 Task: Add the address "123 S Market St" to calculate home equity.
Action: Mouse moved to (430, 181)
Screenshot: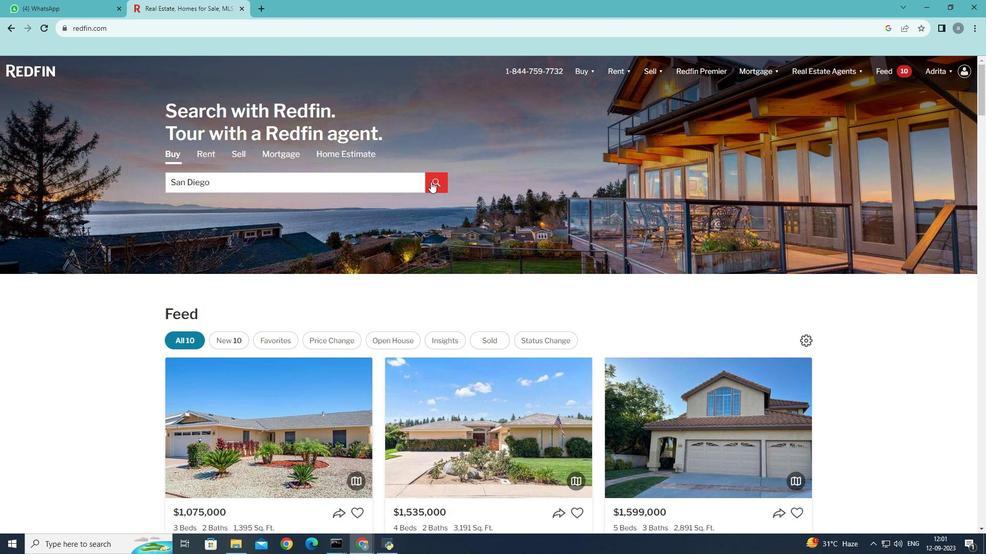
Action: Mouse pressed left at (430, 181)
Screenshot: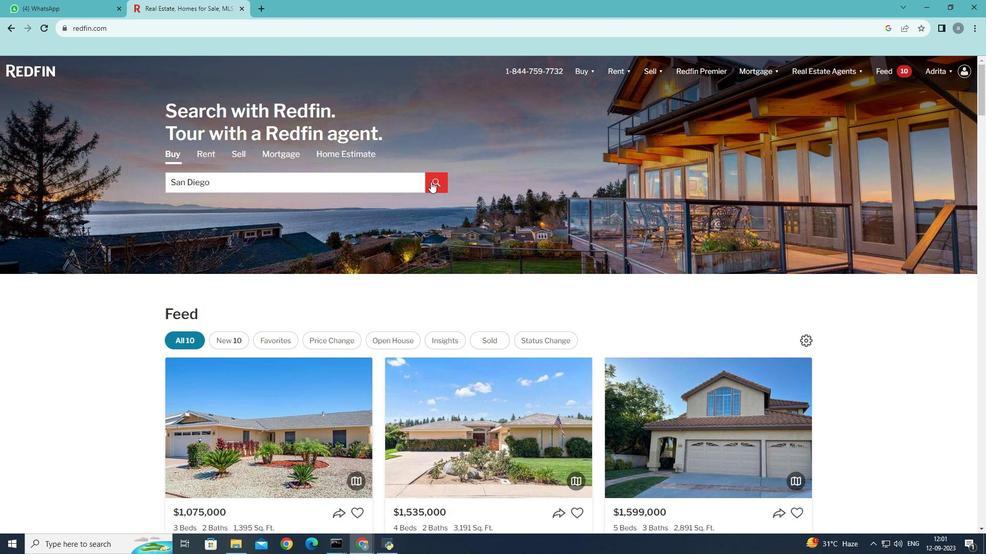 
Action: Mouse moved to (624, 126)
Screenshot: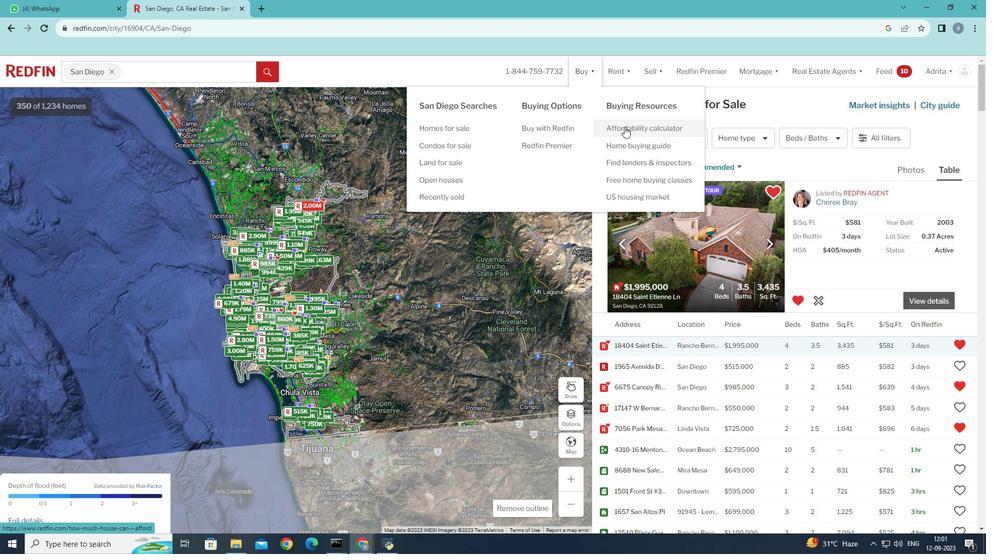 
Action: Mouse pressed left at (624, 126)
Screenshot: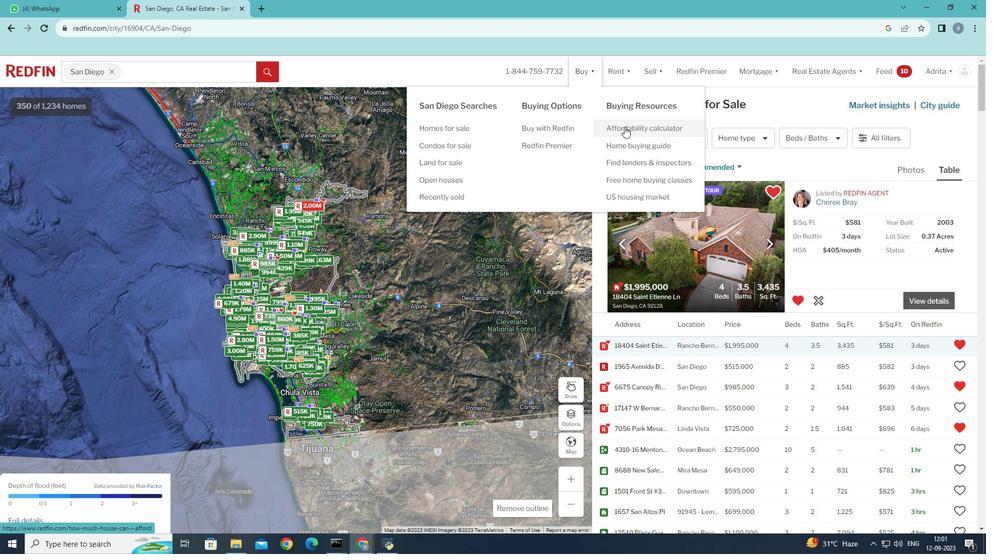 
Action: Mouse moved to (298, 432)
Screenshot: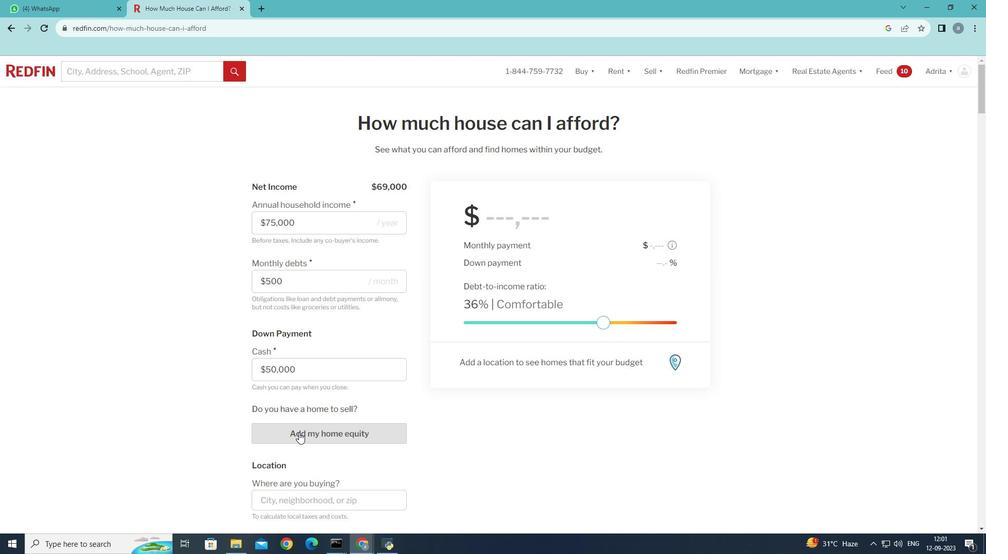 
Action: Mouse pressed left at (298, 432)
Screenshot: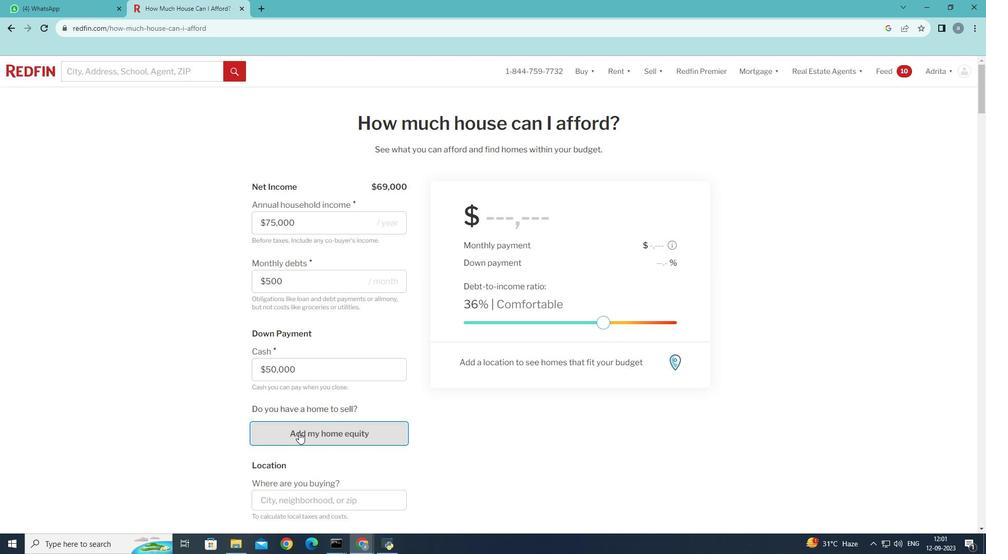 
Action: Mouse moved to (348, 175)
Screenshot: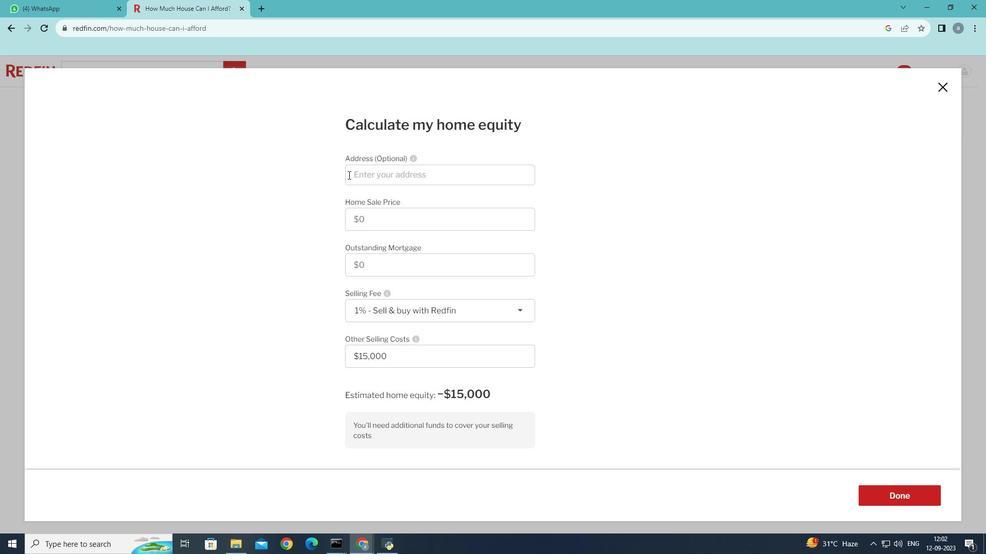 
Action: Mouse pressed left at (348, 175)
Screenshot: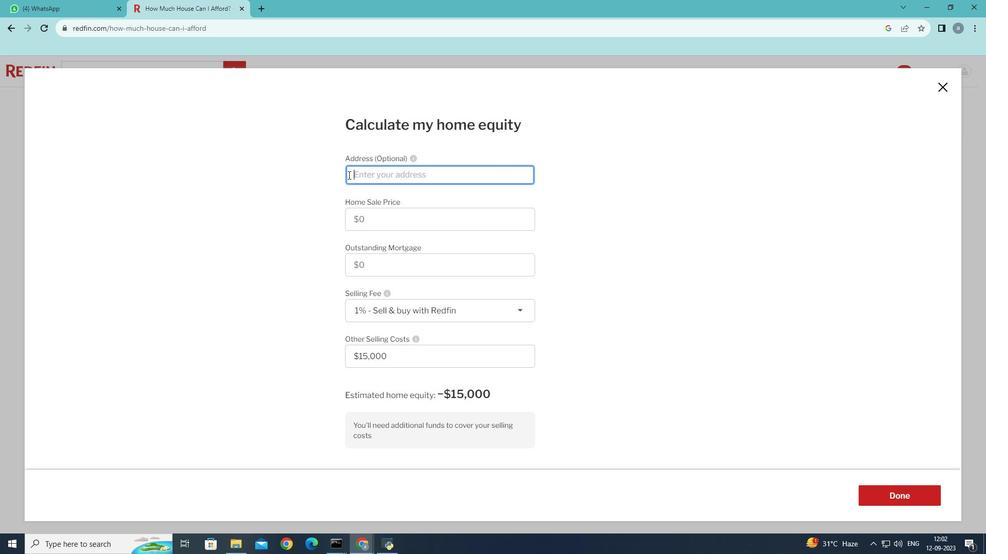 
Action: Mouse moved to (348, 175)
Screenshot: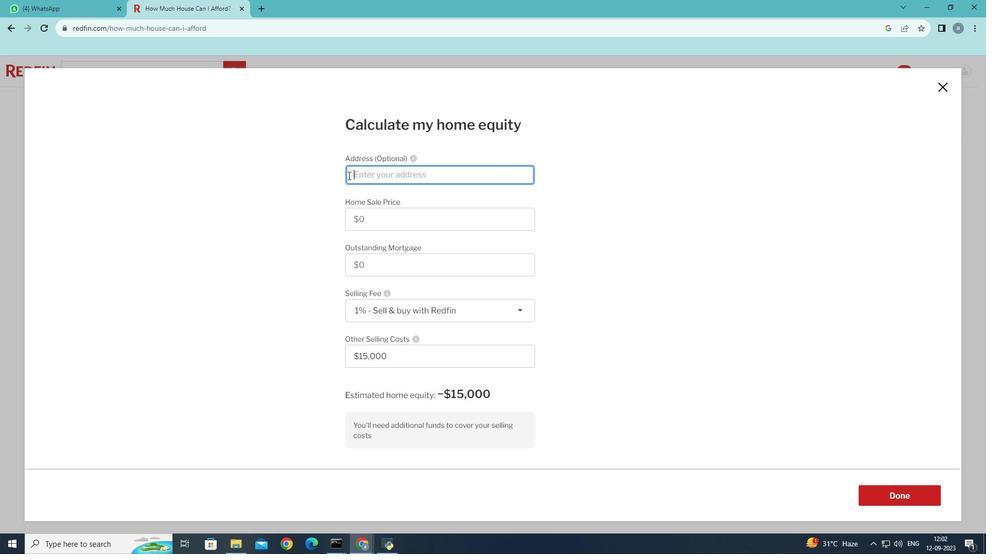 
Action: Key pressed 123<Key.space><Key.shift>S<Key.space>ma<Key.backspace><Key.backspace><Key.shift>Market<Key.space><Key.shift>S<Key.shift>
Screenshot: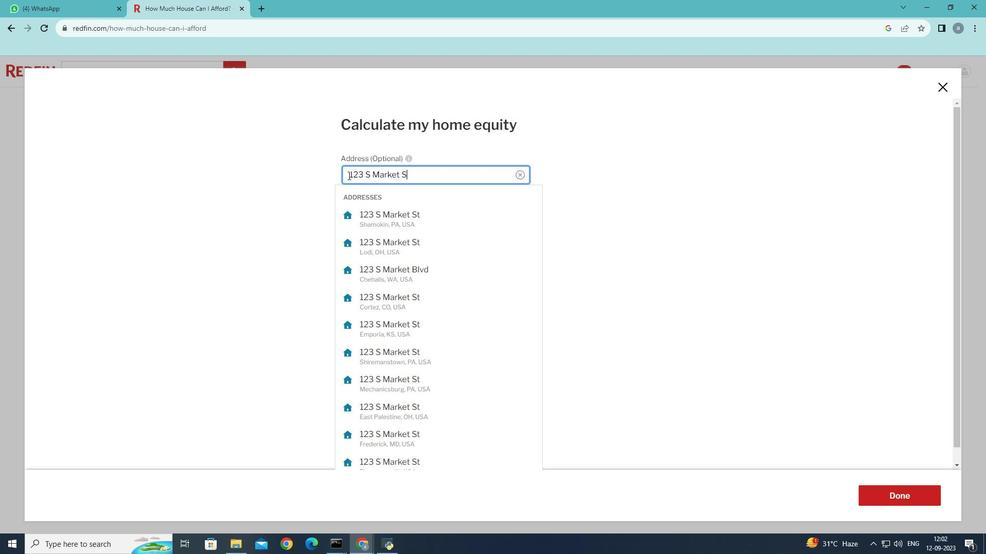 
Action: Mouse moved to (401, 216)
Screenshot: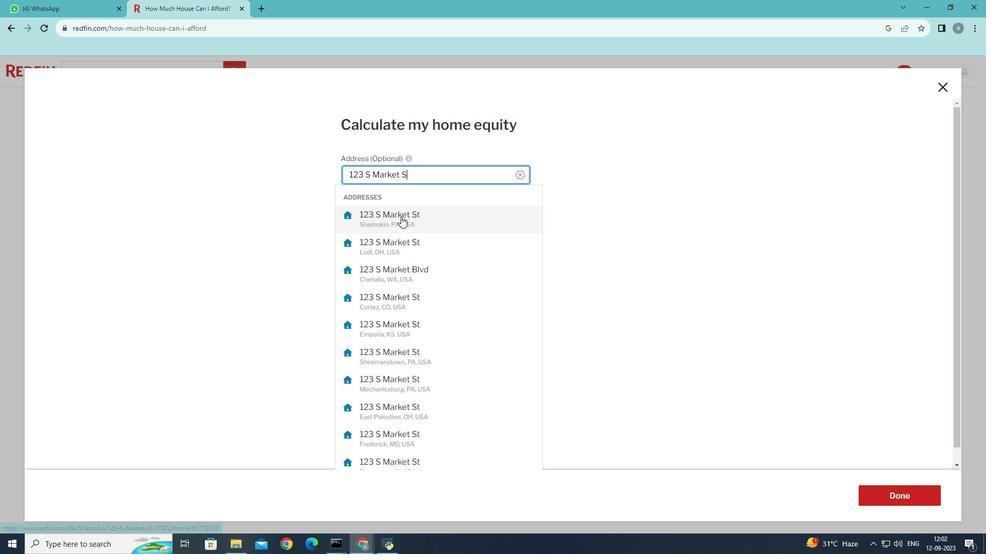 
Action: Mouse pressed left at (401, 216)
Screenshot: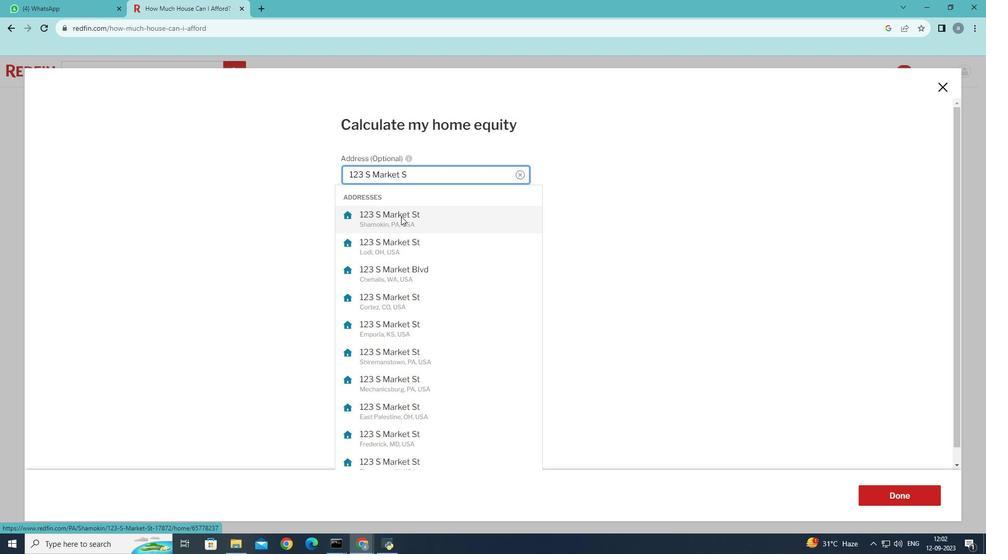 
Action: Mouse moved to (401, 216)
Screenshot: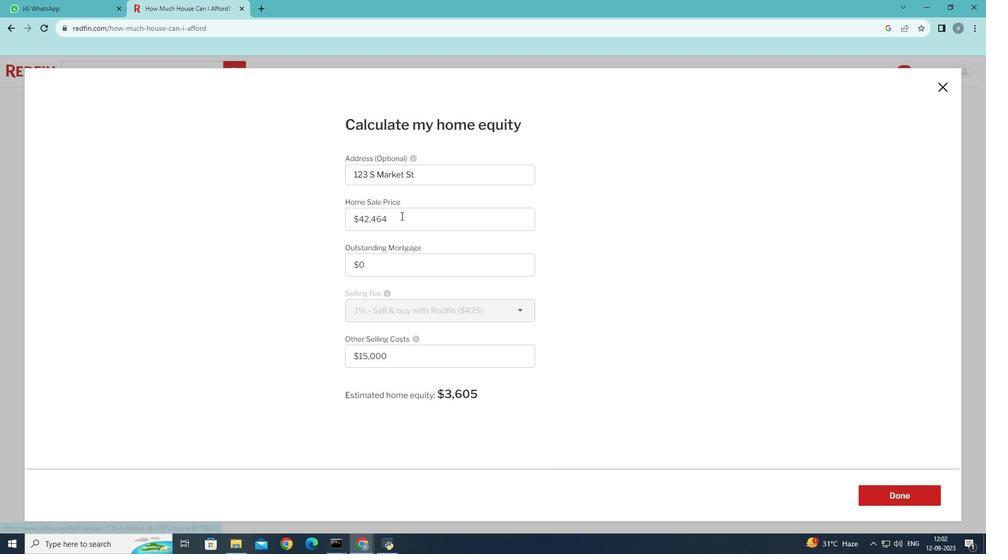 
